 Task: For heading Arial black with underline.  font size for heading18,  'Change the font style of data to'Calibri.  and font size to 9,  Change the alignment of both headline & data to Align center.  In the sheet  Drive Sales log 
Action: Mouse moved to (123, 119)
Screenshot: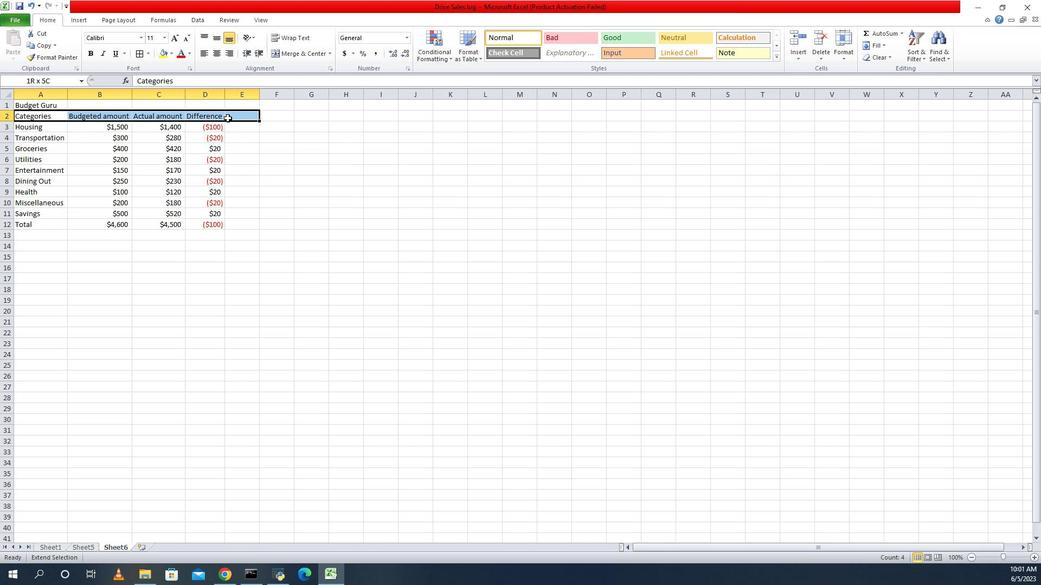
Action: Mouse pressed left at (123, 119)
Screenshot: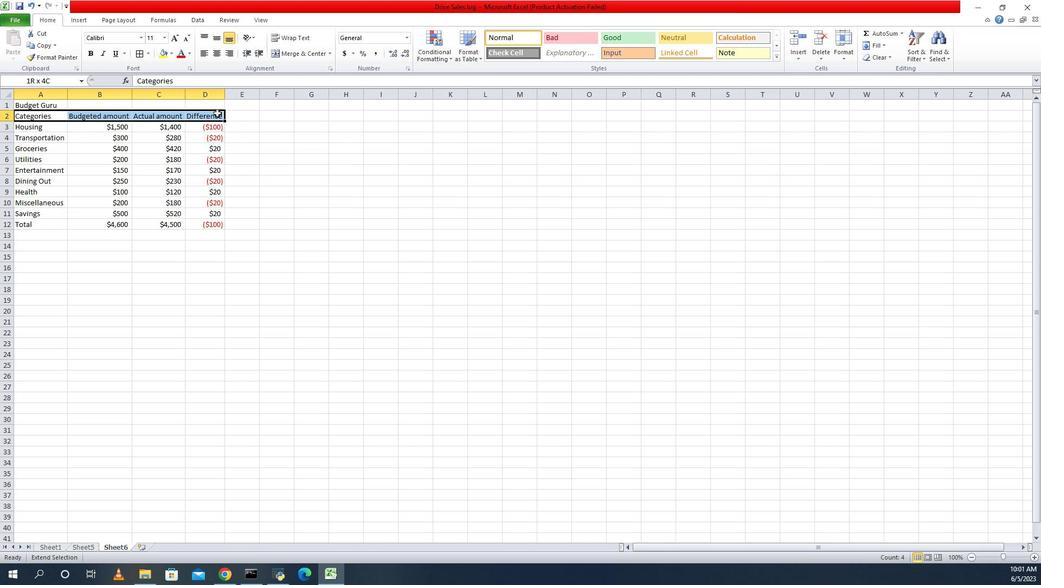 
Action: Mouse pressed left at (123, 119)
Screenshot: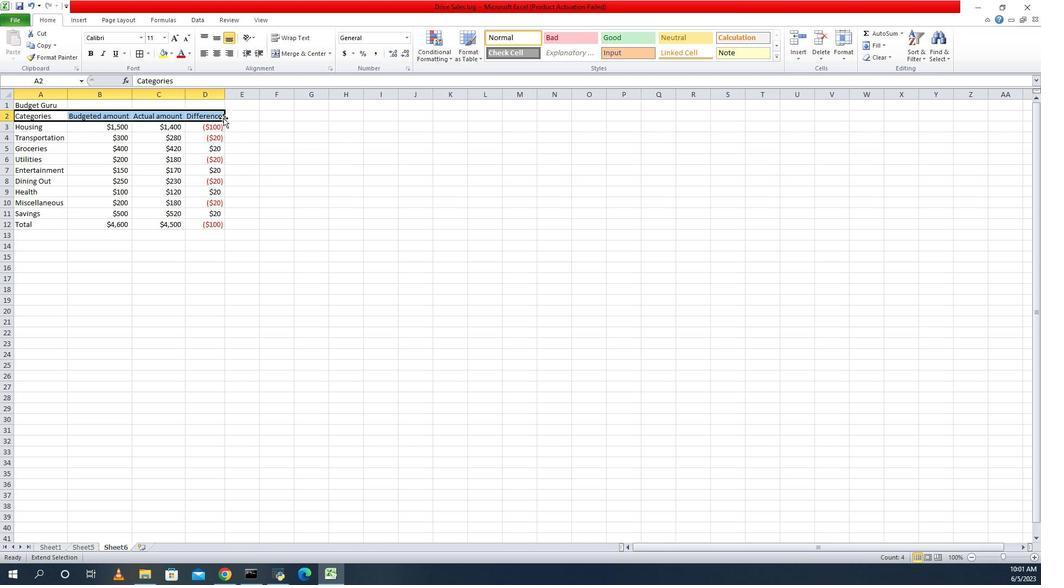 
Action: Mouse pressed left at (123, 119)
Screenshot: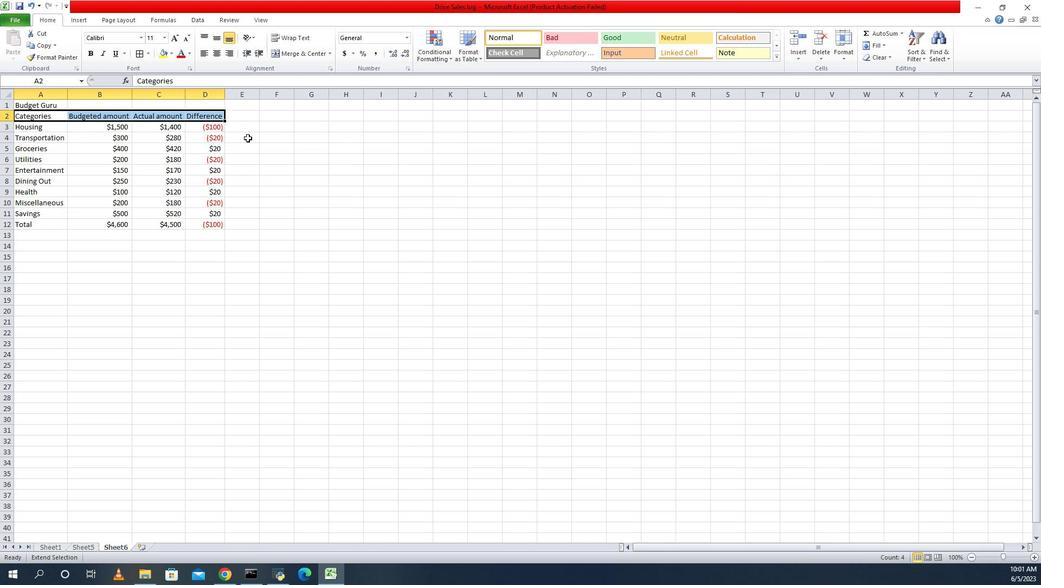 
Action: Mouse moved to (128, 120)
Screenshot: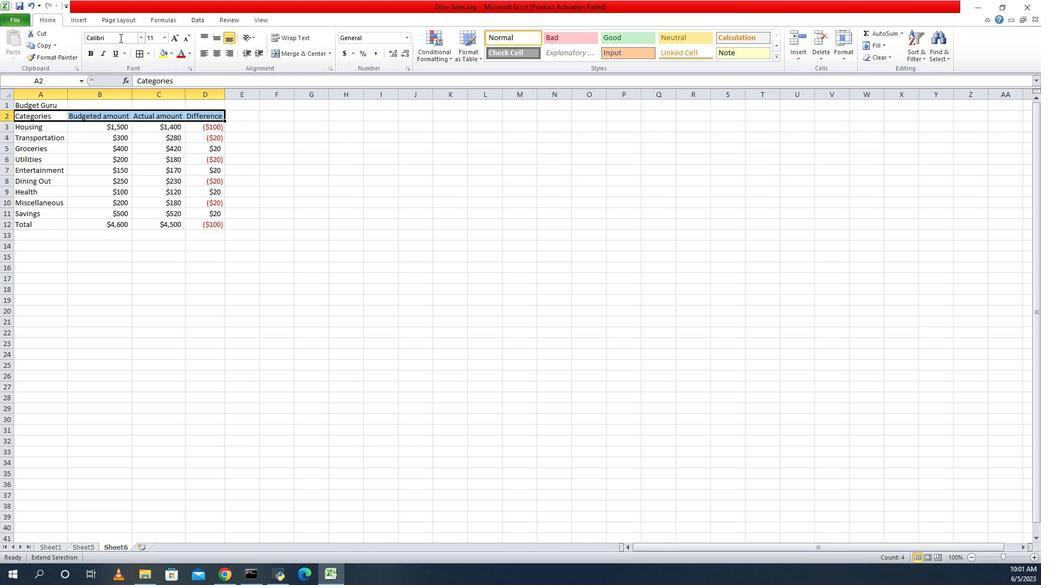 
Action: Mouse pressed left at (128, 120)
Screenshot: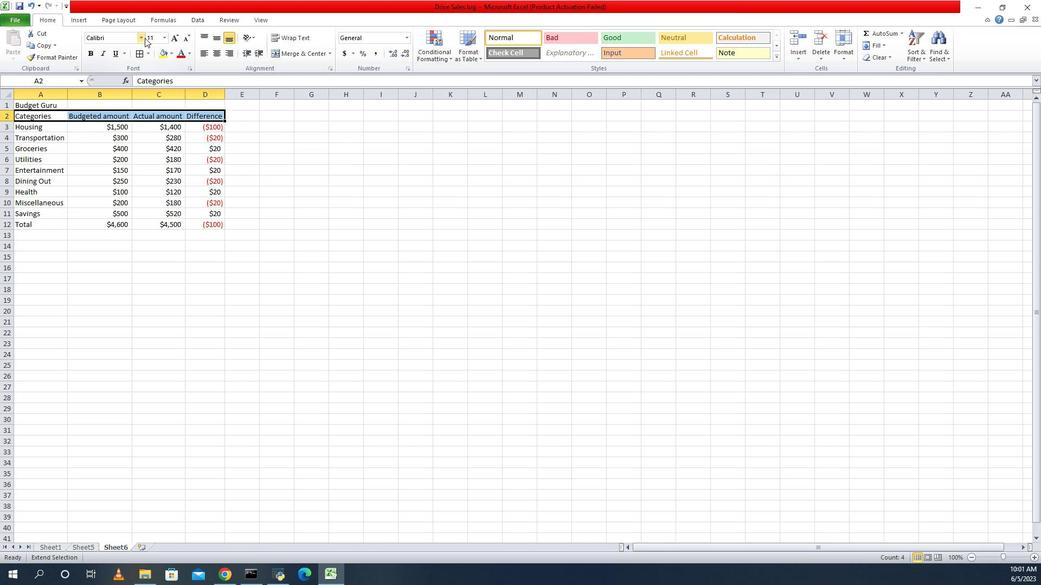 
Action: Mouse moved to (128, 119)
Screenshot: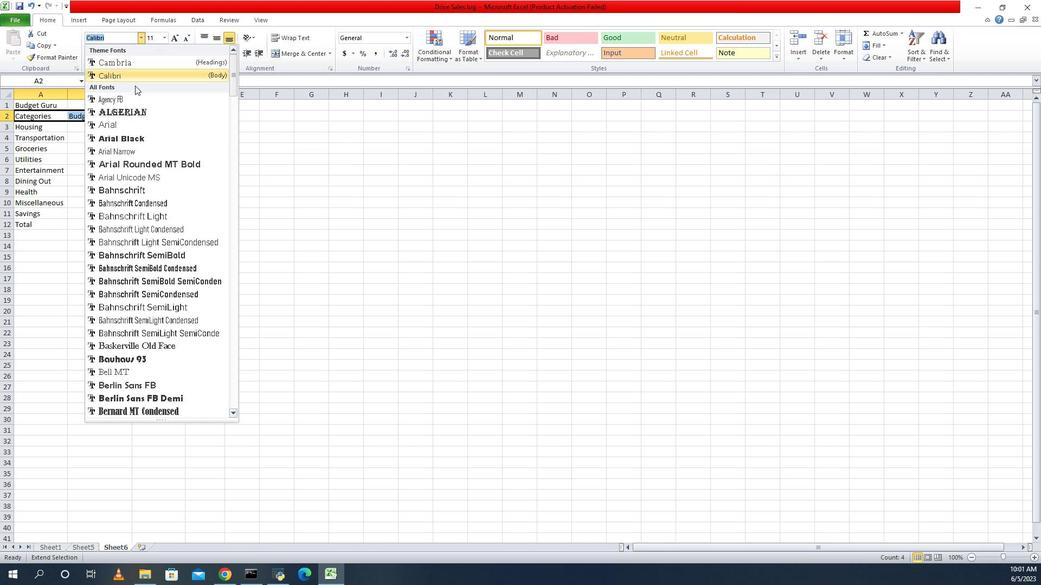 
Action: Mouse pressed left at (128, 119)
Screenshot: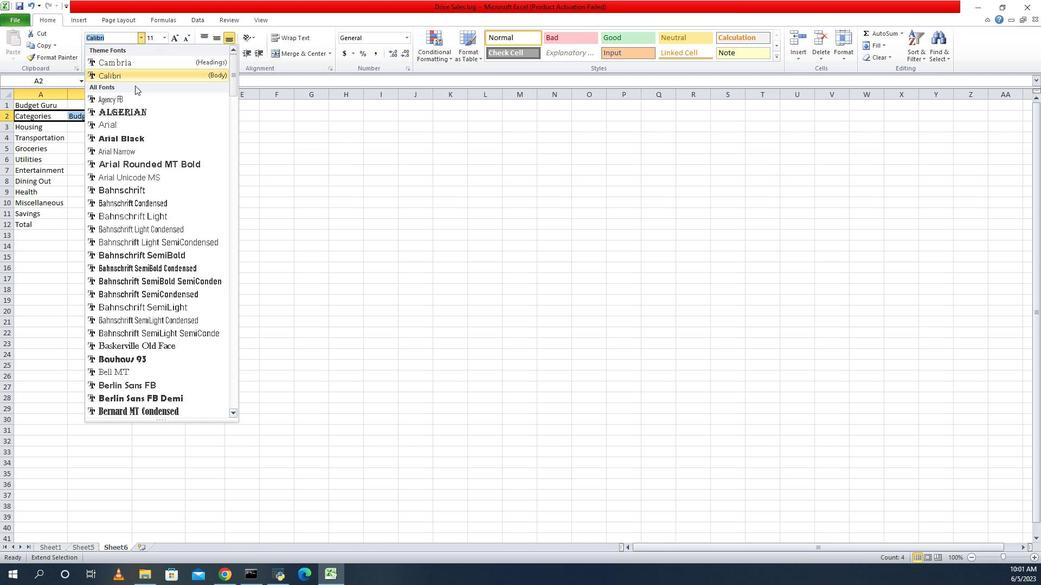 
Action: Mouse moved to (130, 144)
Screenshot: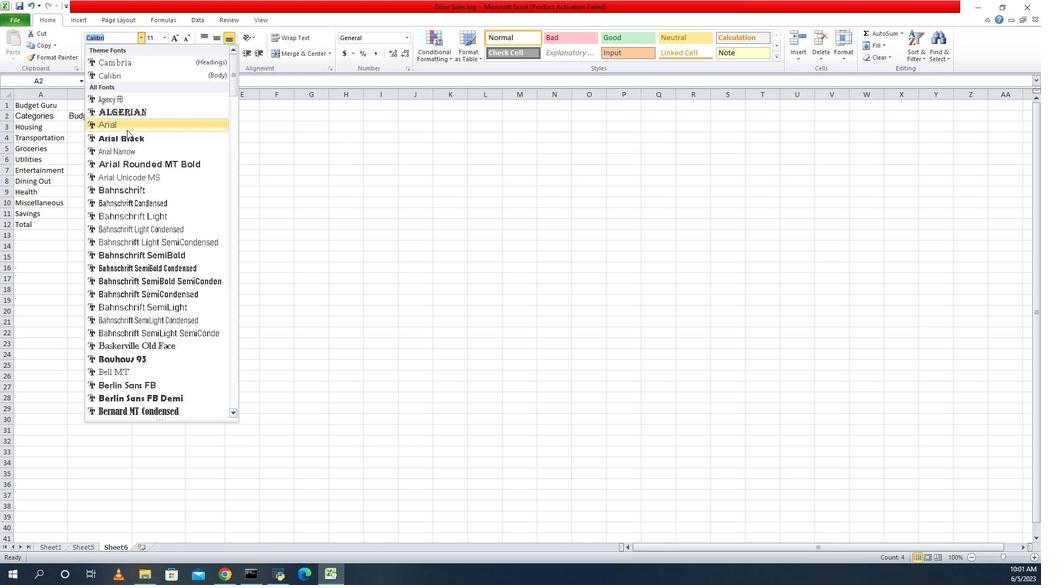 
Action: Mouse pressed left at (130, 144)
Screenshot: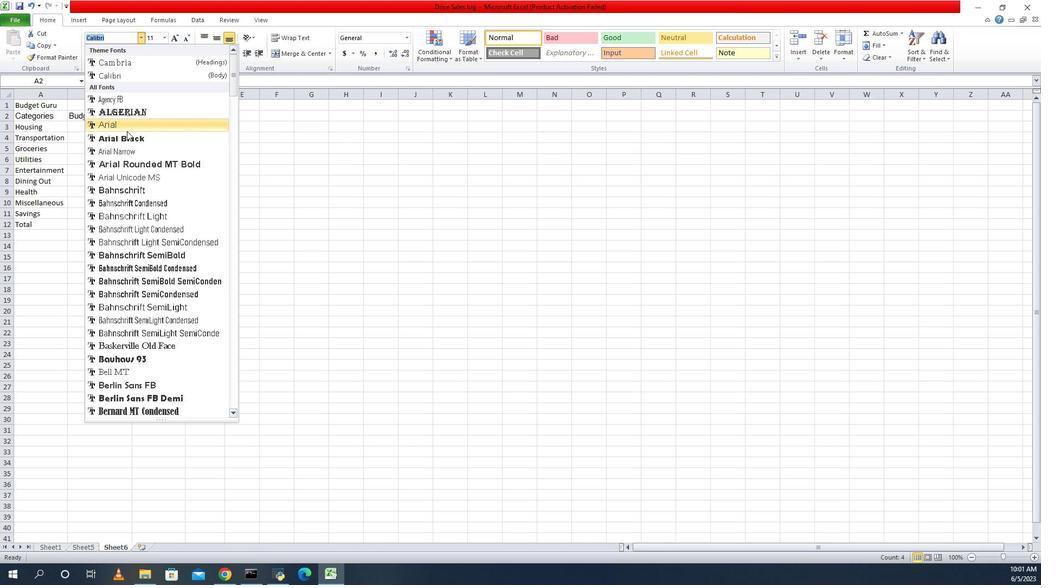 
Action: Mouse moved to (127, 120)
Screenshot: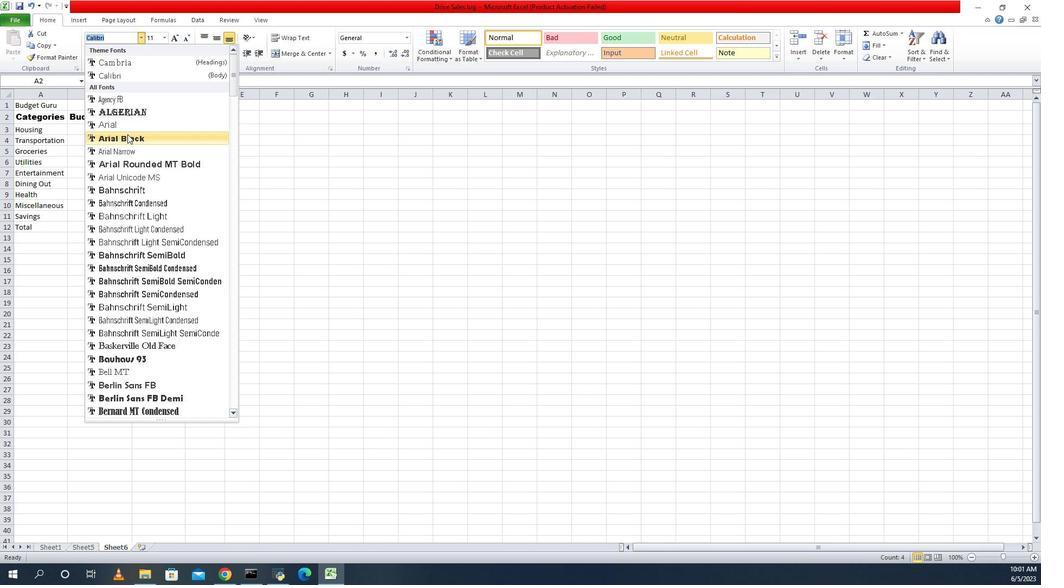 
Action: Mouse pressed left at (127, 120)
Screenshot: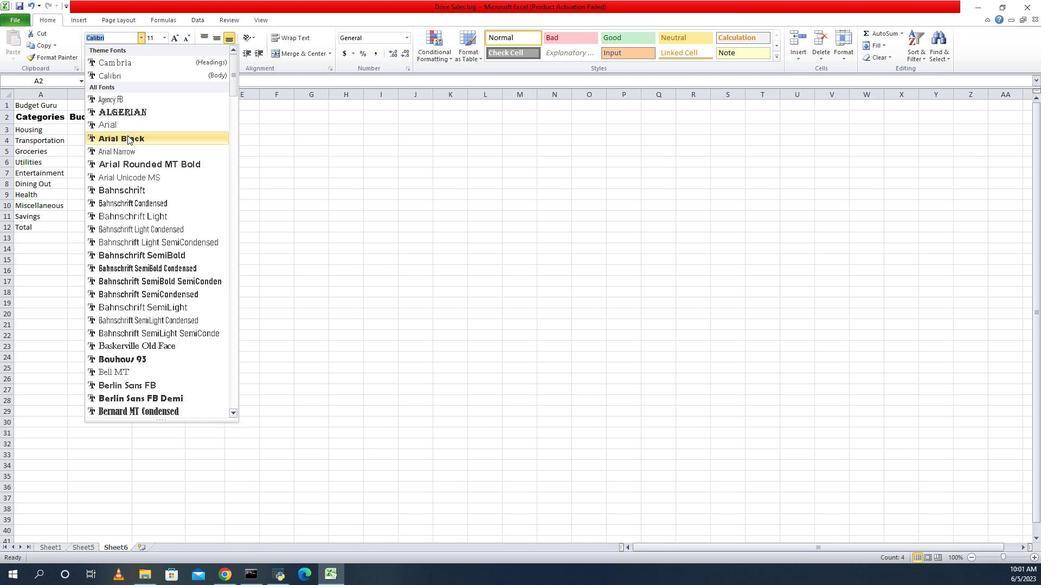 
Action: Mouse pressed left at (127, 120)
Screenshot: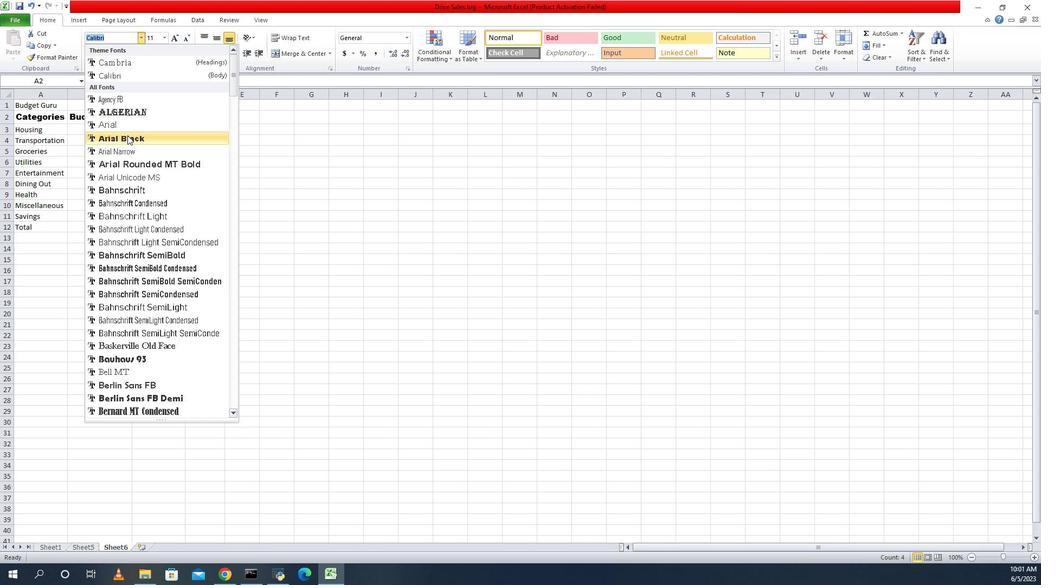 
Action: Mouse moved to (141, 128)
Screenshot: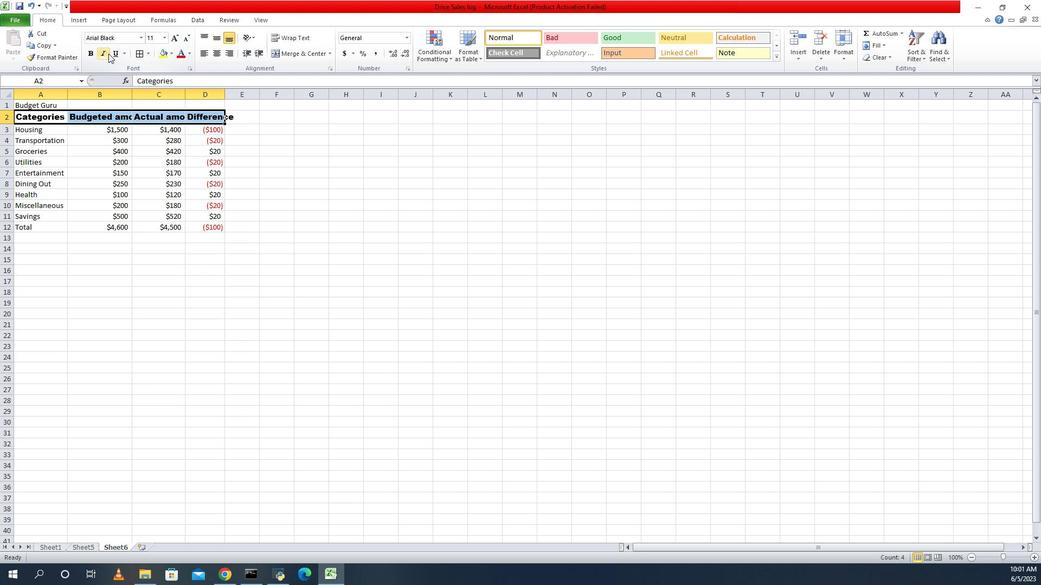 
Action: Mouse pressed left at (128, 120)
Screenshot: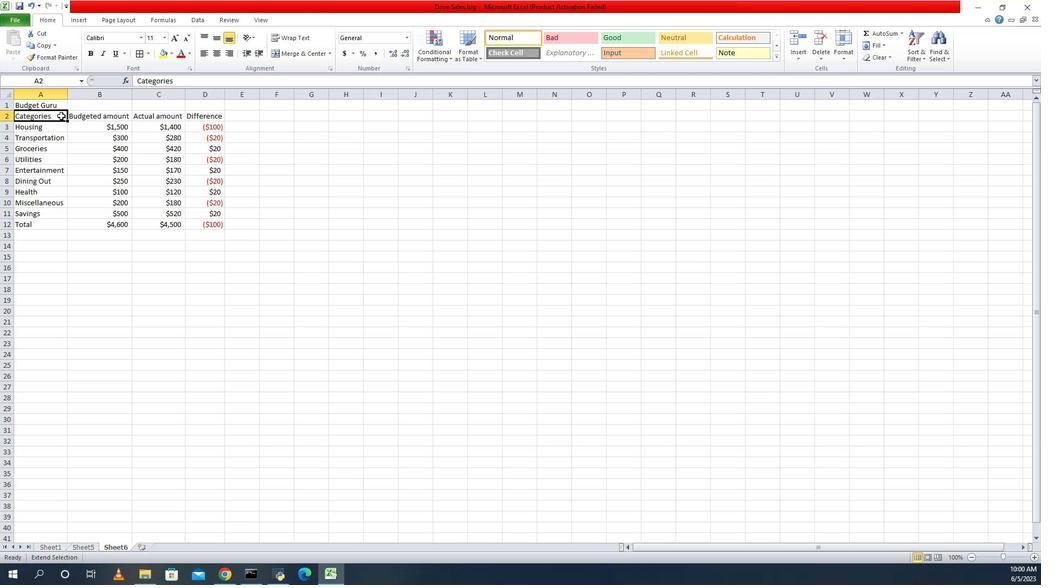 
Action: Mouse moved to (155, 39)
Screenshot: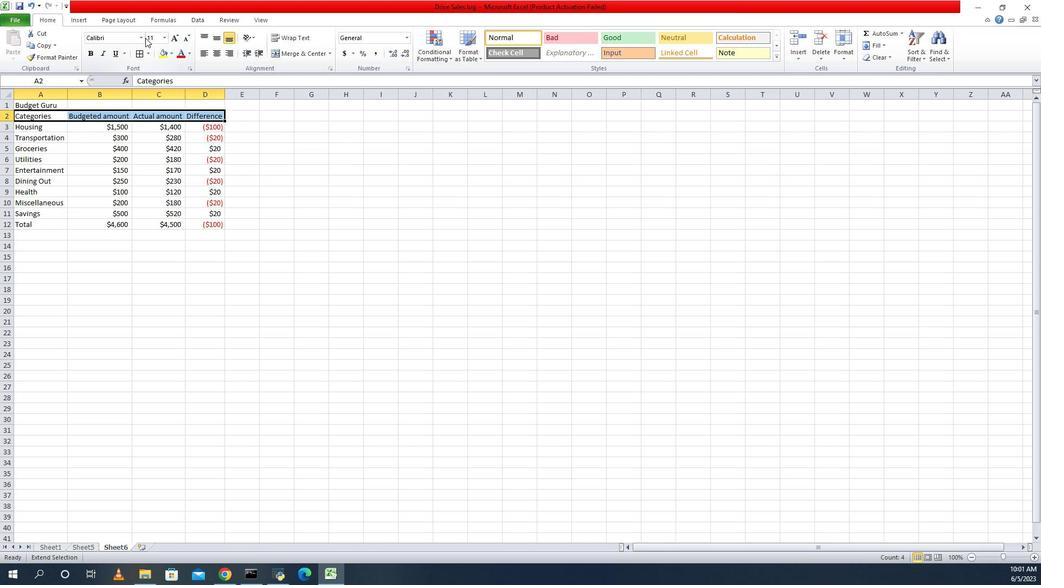 
Action: Mouse pressed left at (155, 39)
Screenshot: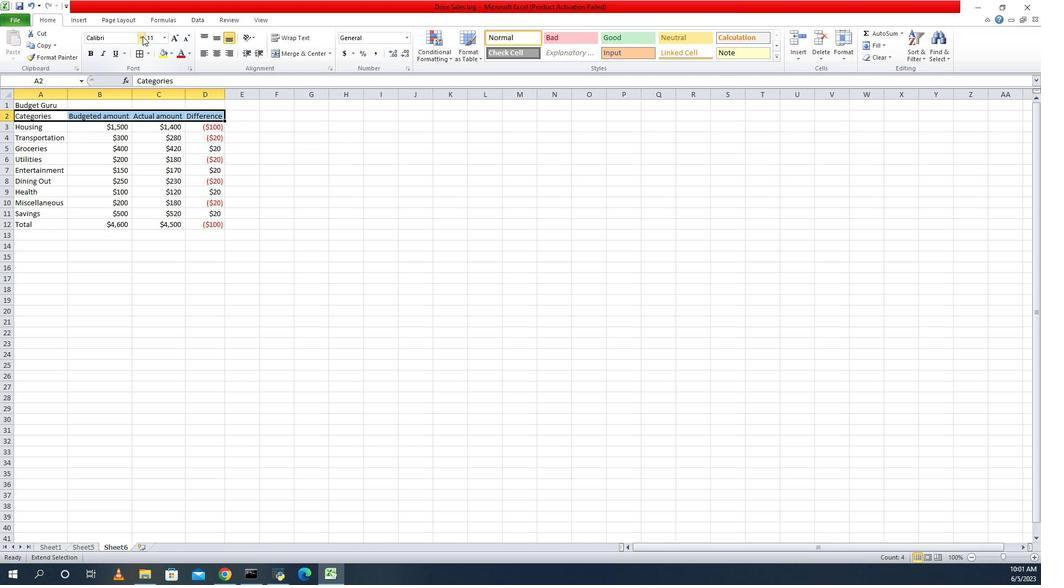 
Action: Mouse moved to (150, 140)
Screenshot: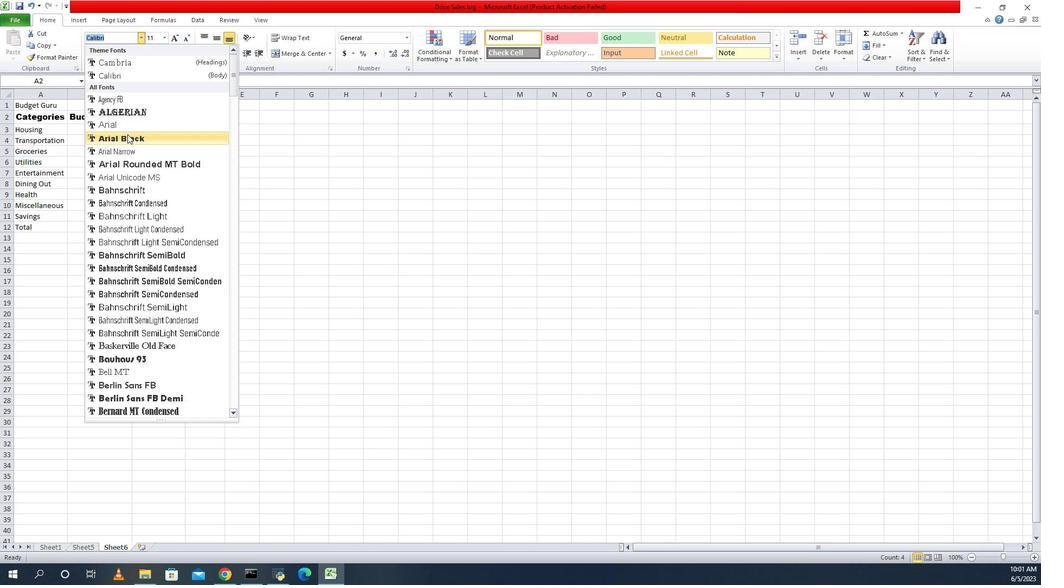 
Action: Mouse pressed left at (150, 140)
Screenshot: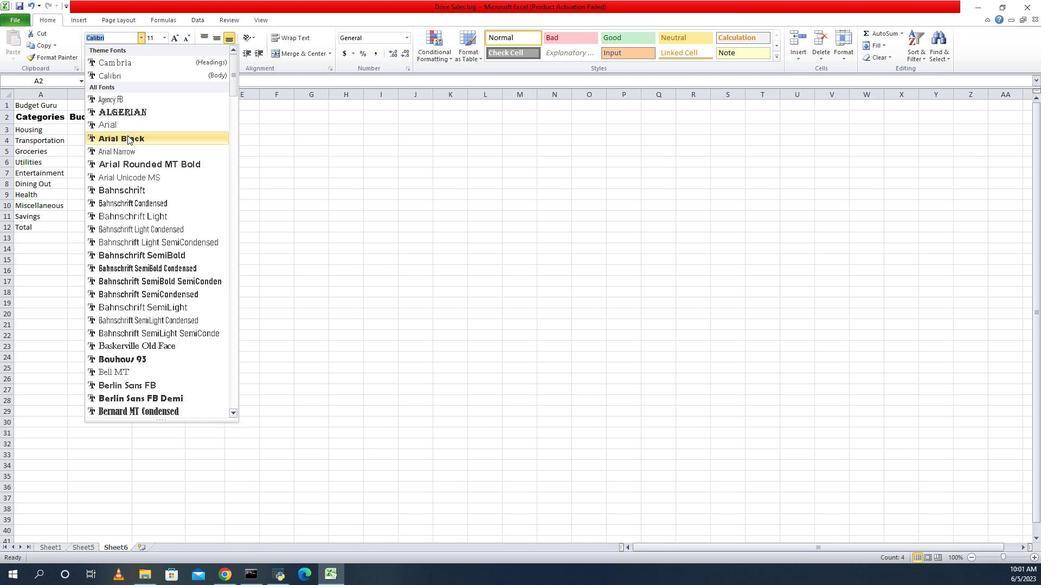 
Action: Mouse moved to (145, 59)
Screenshot: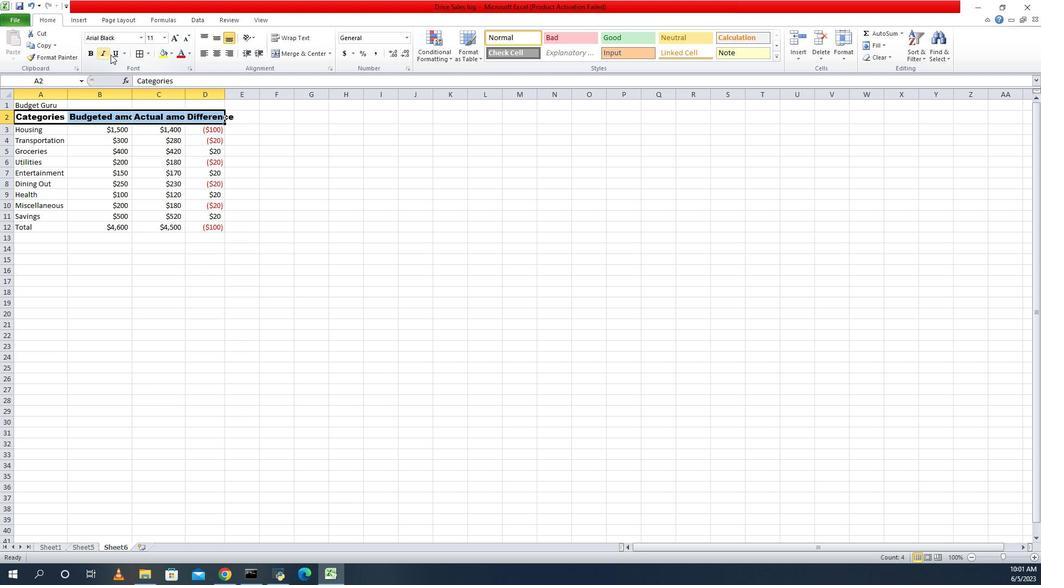 
Action: Mouse pressed left at (145, 59)
Screenshot: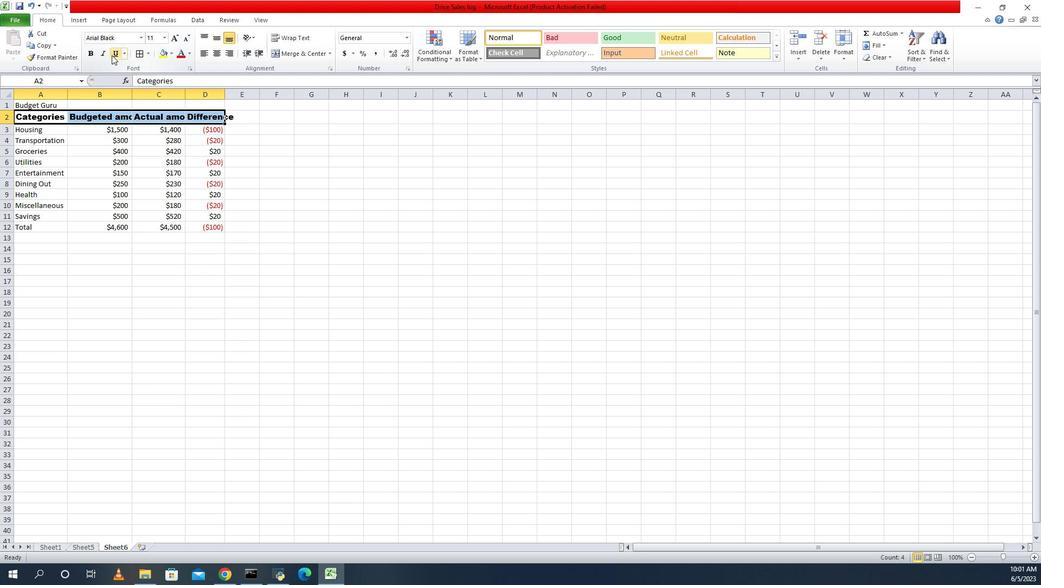 
Action: Mouse moved to (162, 42)
Screenshot: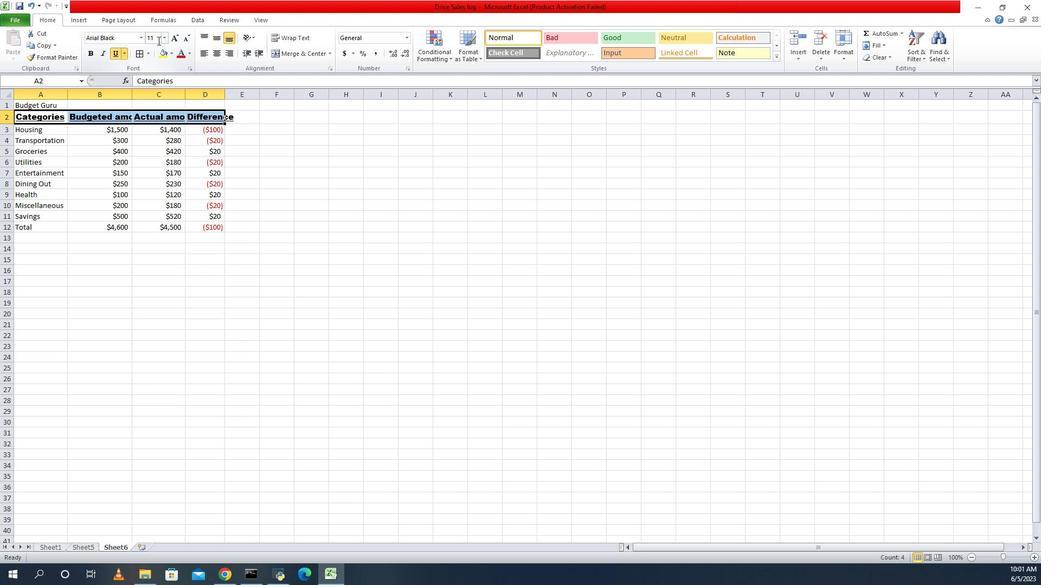 
Action: Mouse pressed left at (162, 42)
Screenshot: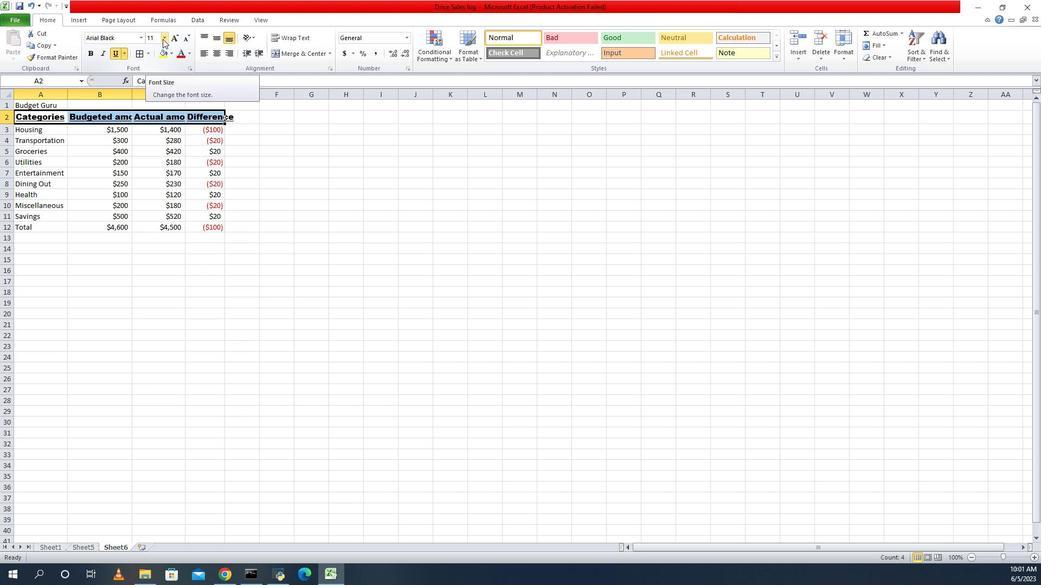 
Action: Mouse moved to (158, 88)
Screenshot: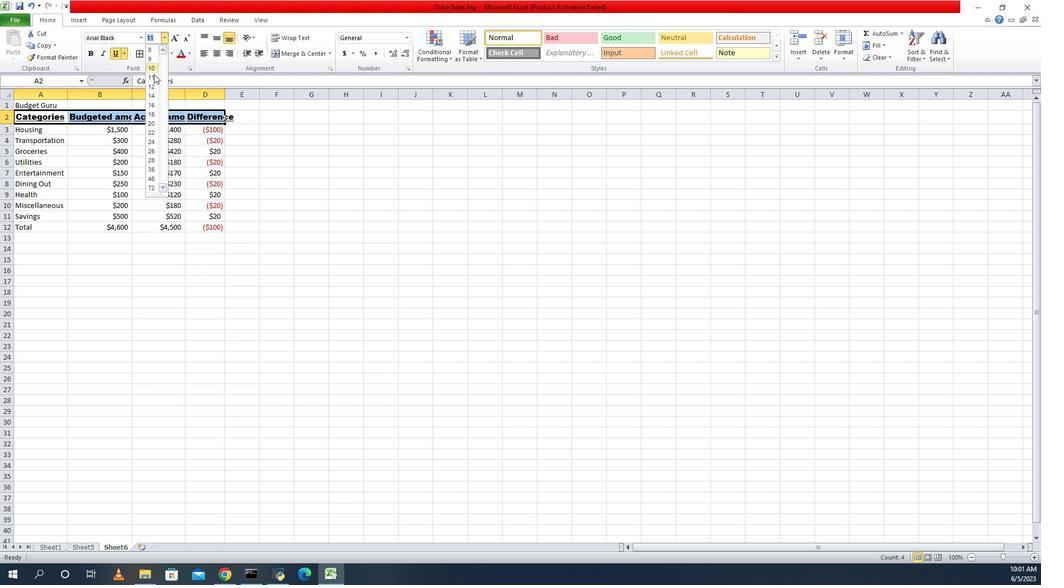 
Action: Mouse pressed left at (158, 88)
Screenshot: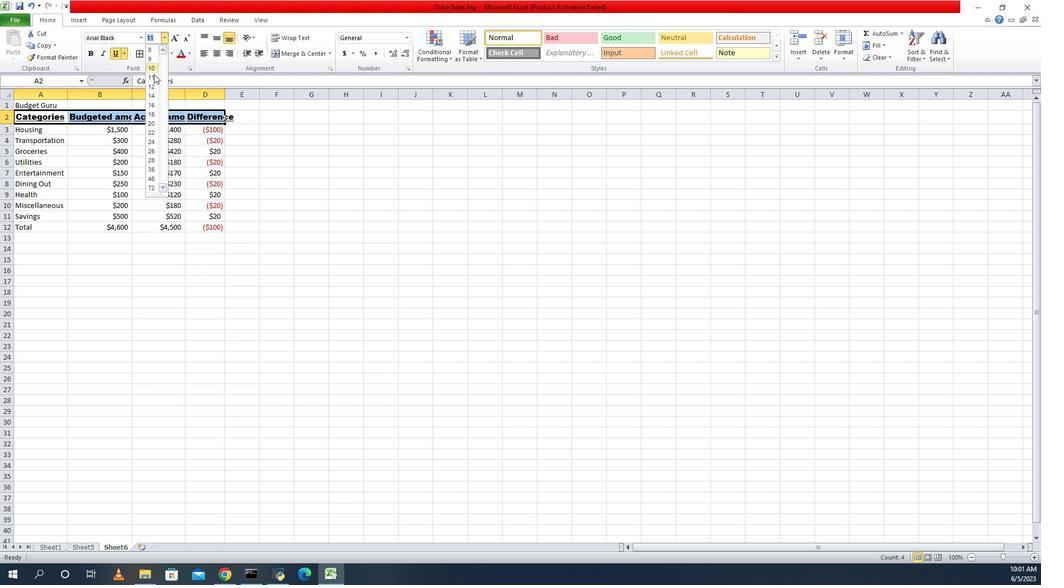 
Action: Mouse moved to (158, 119)
Screenshot: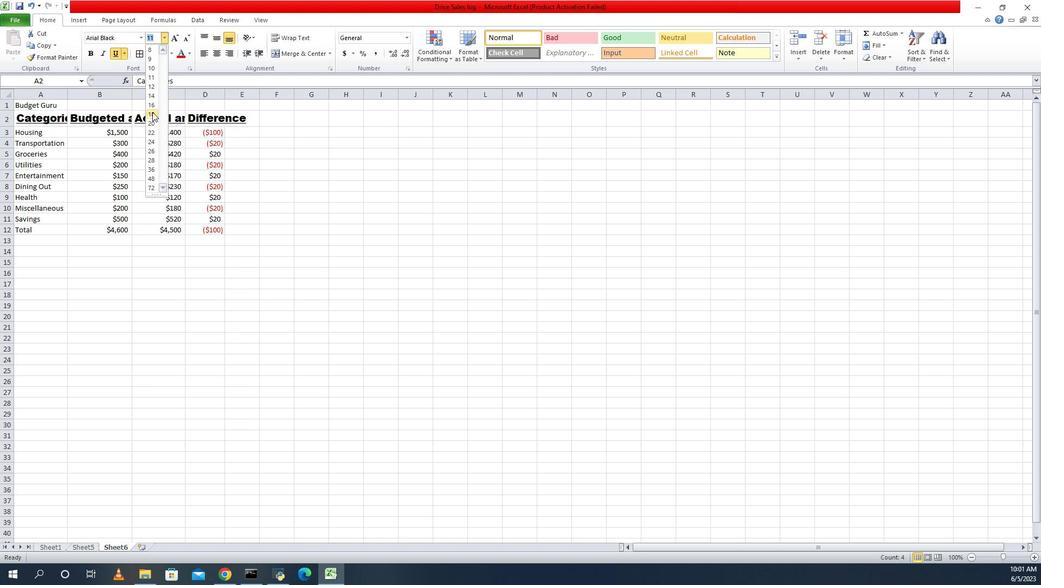 
Action: Mouse pressed left at (158, 119)
Screenshot: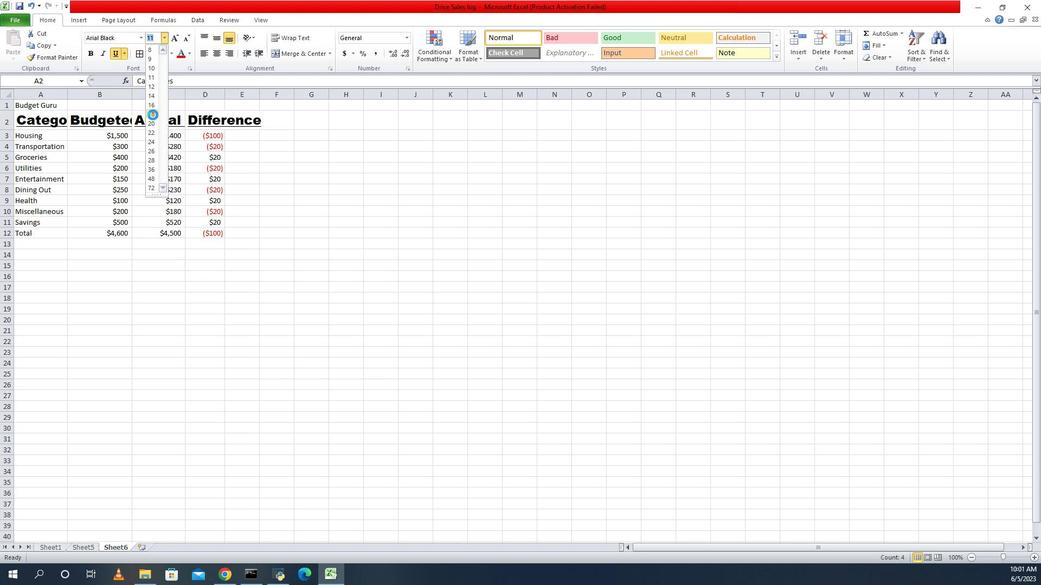 
Action: Mouse moved to (182, 97)
Screenshot: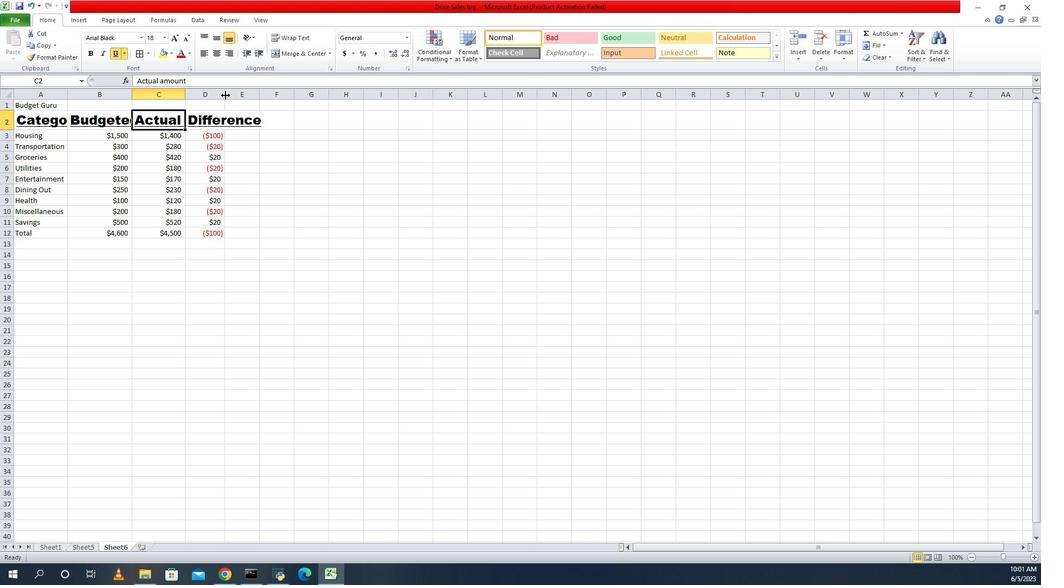 
Action: Mouse pressed left at (182, 97)
Screenshot: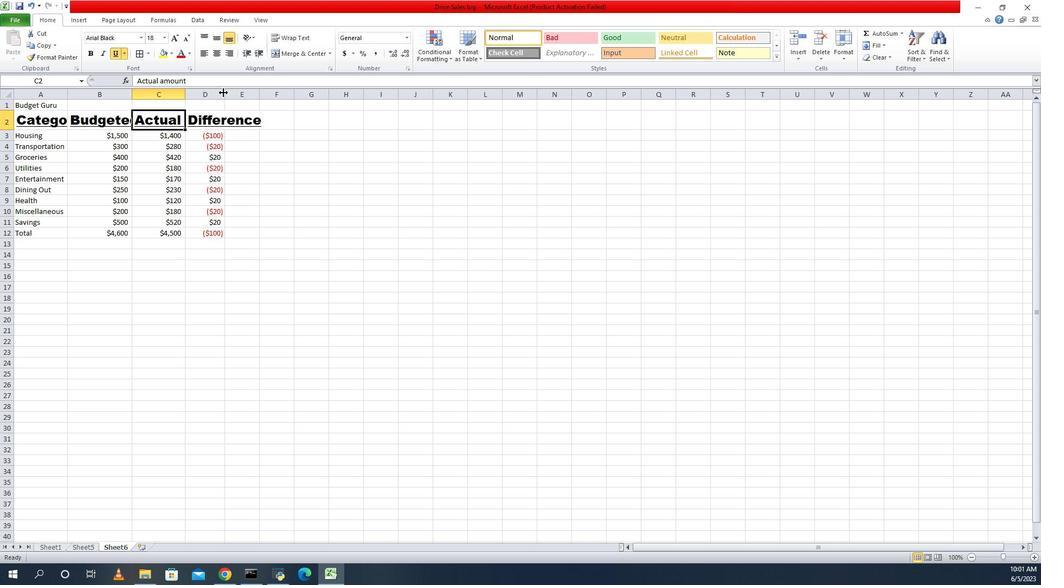 
Action: Mouse pressed left at (182, 97)
Screenshot: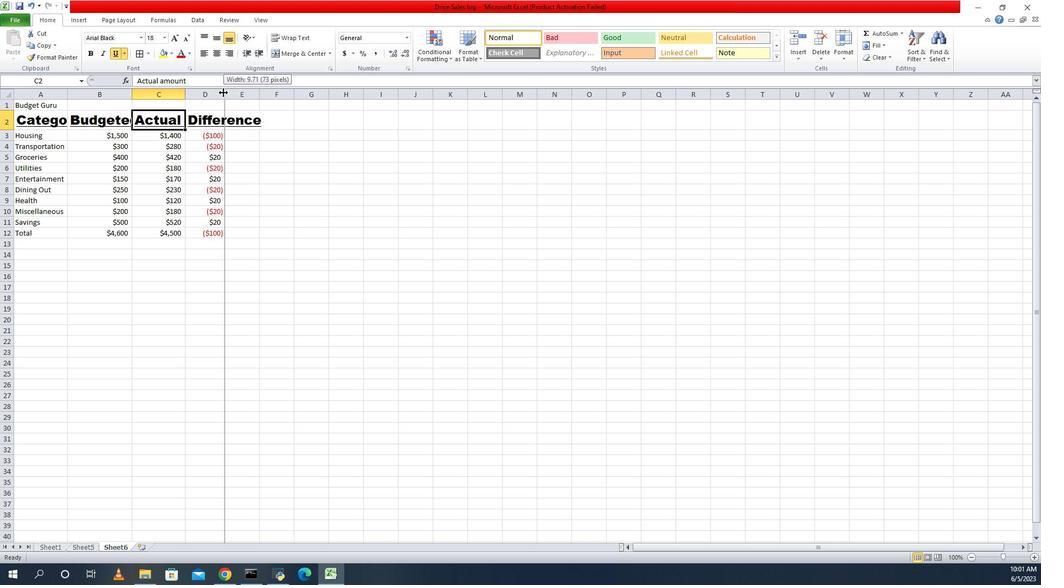 
Action: Mouse moved to (169, 99)
Screenshot: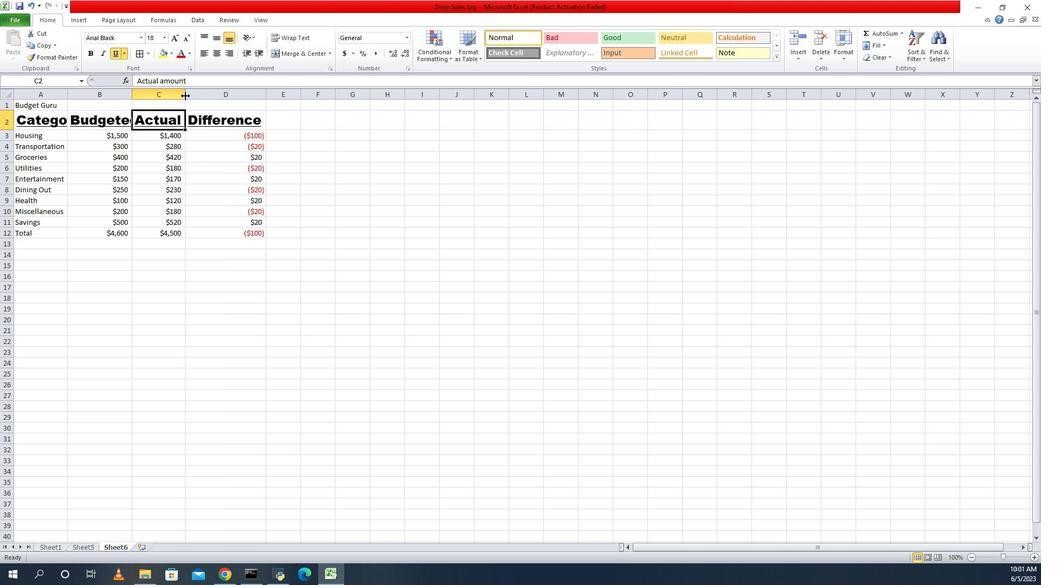 
Action: Mouse pressed left at (169, 99)
Screenshot: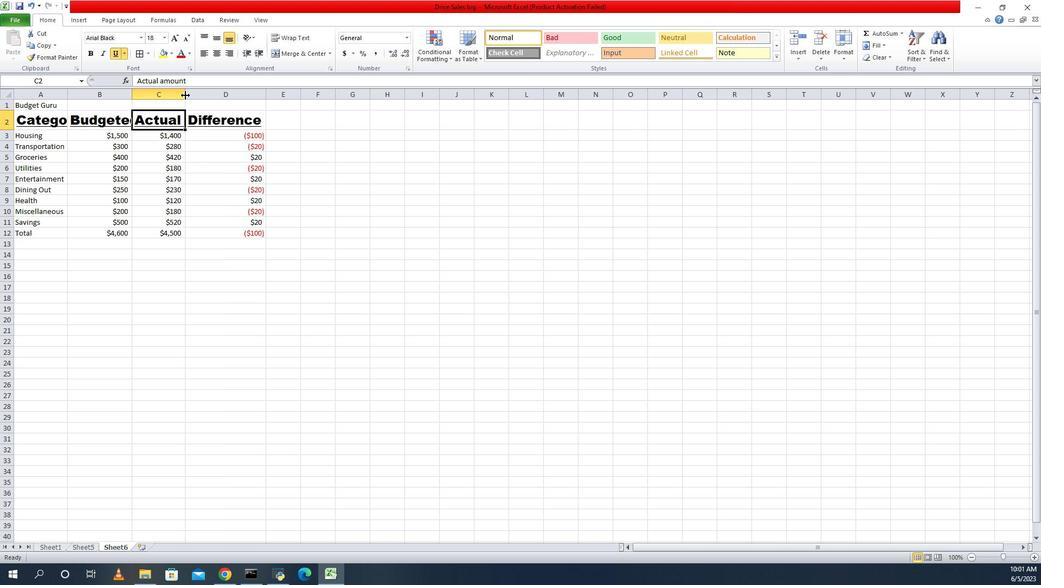 
Action: Mouse pressed left at (169, 99)
Screenshot: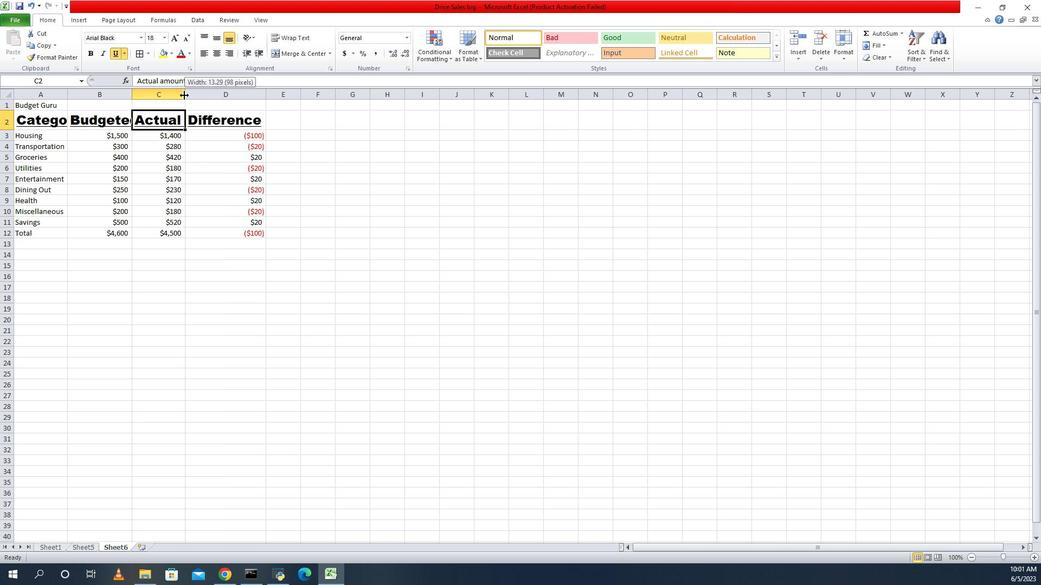 
Action: Mouse moved to (151, 96)
Screenshot: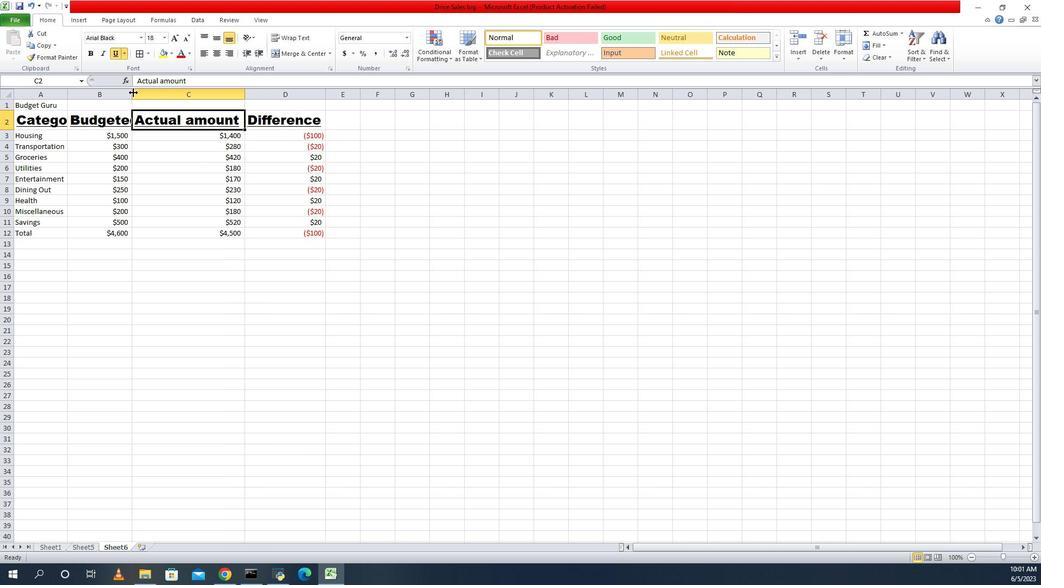 
Action: Mouse pressed left at (151, 96)
Screenshot: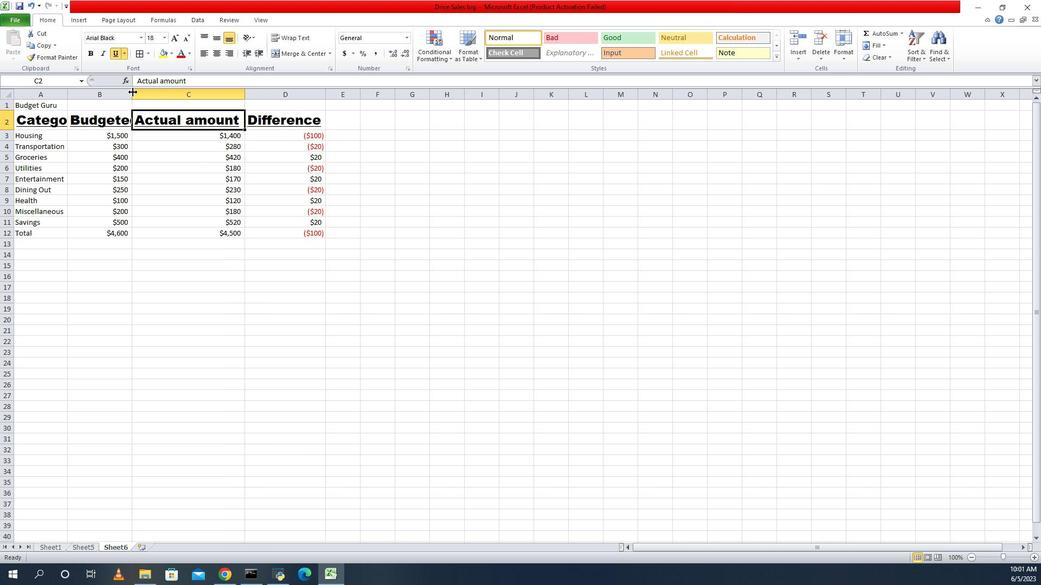 
Action: Mouse pressed left at (151, 96)
Screenshot: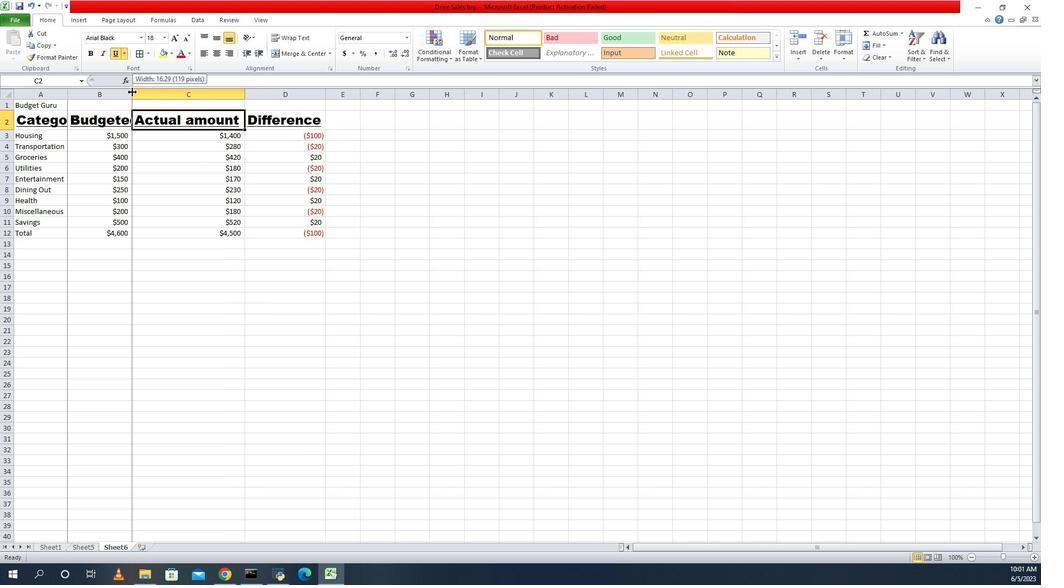 
Action: Mouse moved to (130, 94)
Screenshot: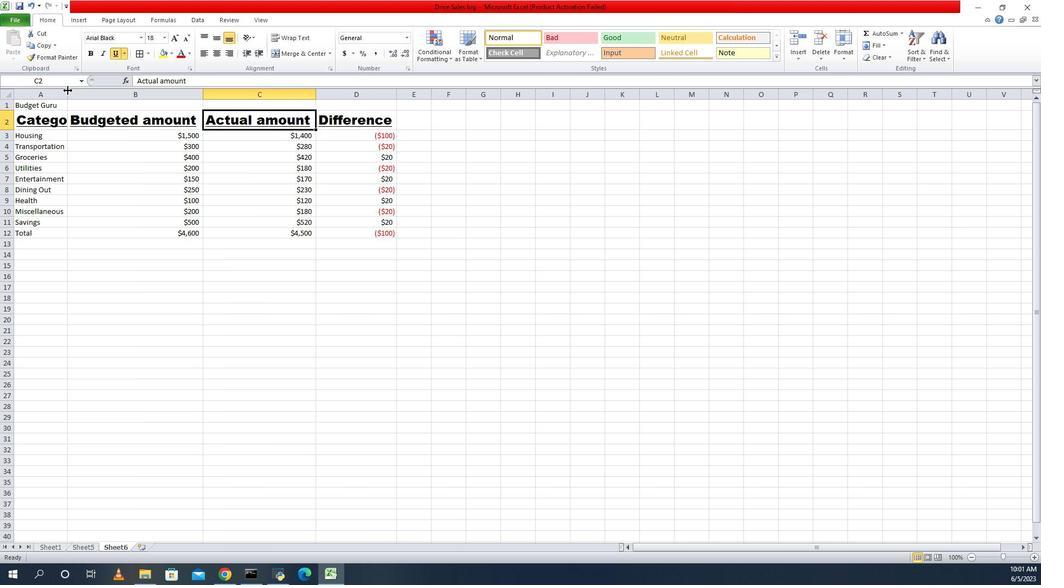 
Action: Mouse pressed left at (130, 94)
Screenshot: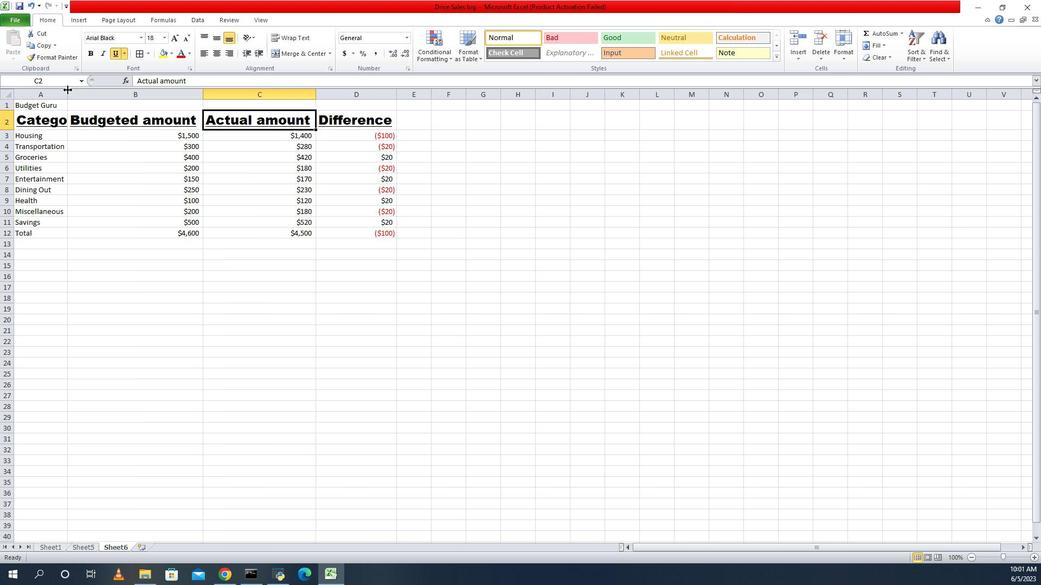 
Action: Mouse pressed left at (130, 94)
Screenshot: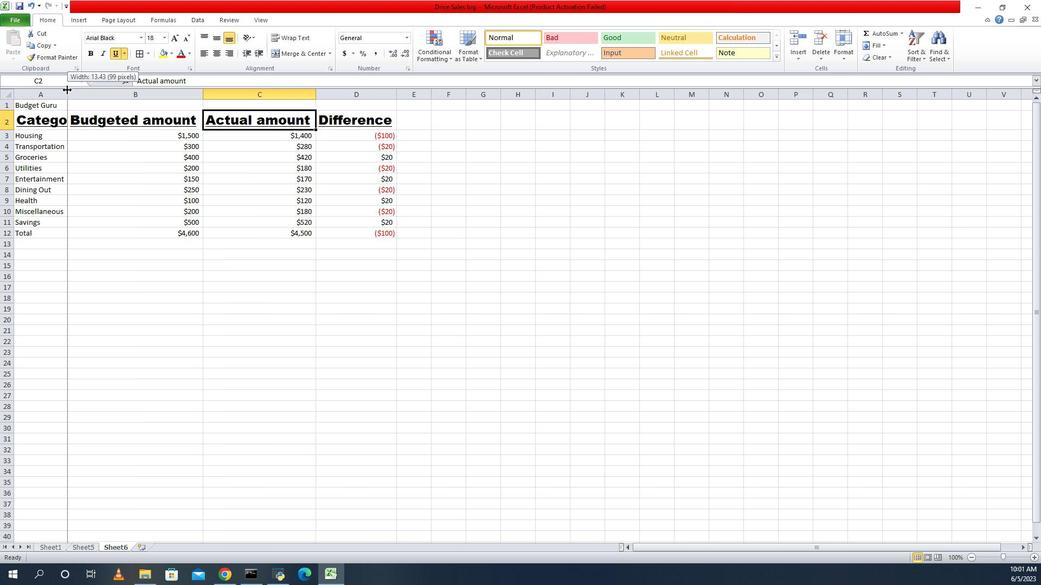 
Action: Mouse moved to (120, 141)
Screenshot: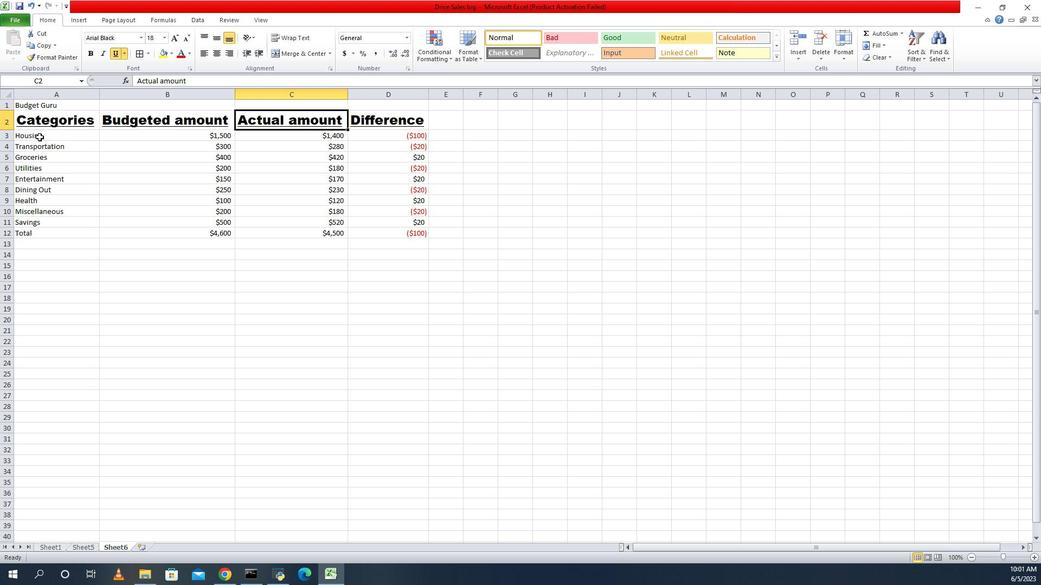 
Action: Mouse pressed left at (120, 141)
Screenshot: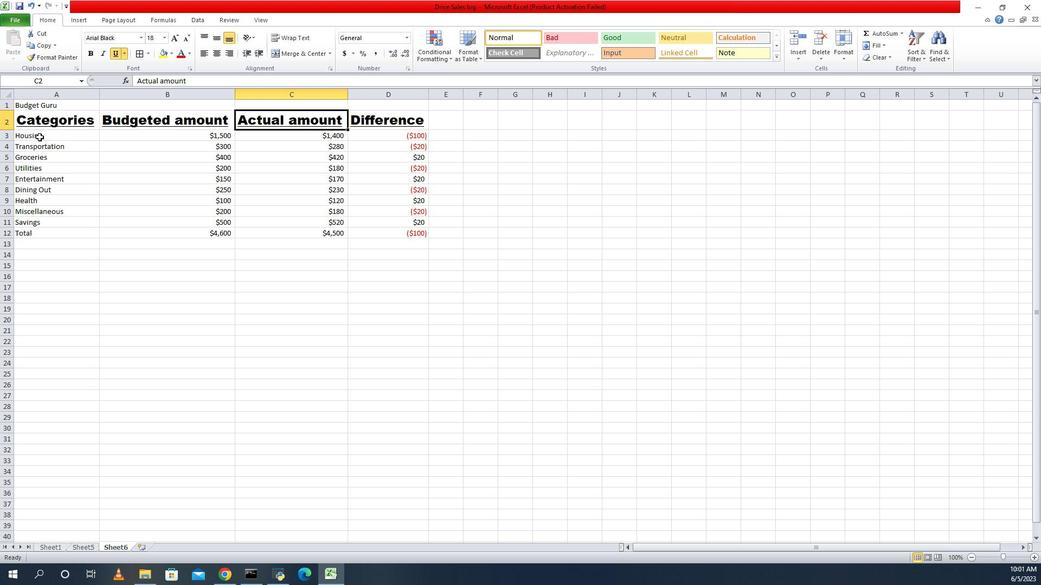 
Action: Mouse moved to (155, 42)
Screenshot: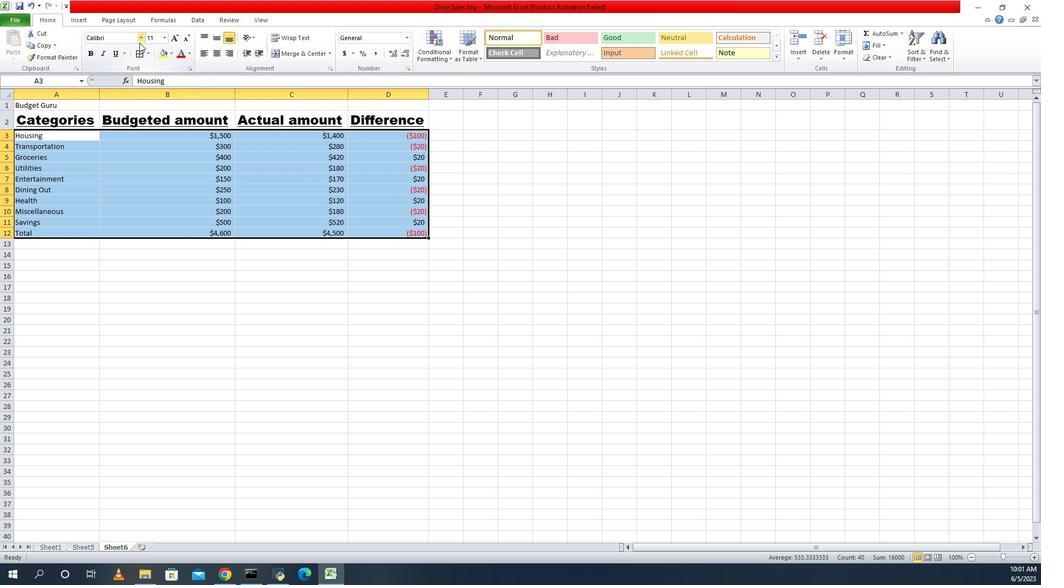 
Action: Mouse pressed left at (155, 42)
Screenshot: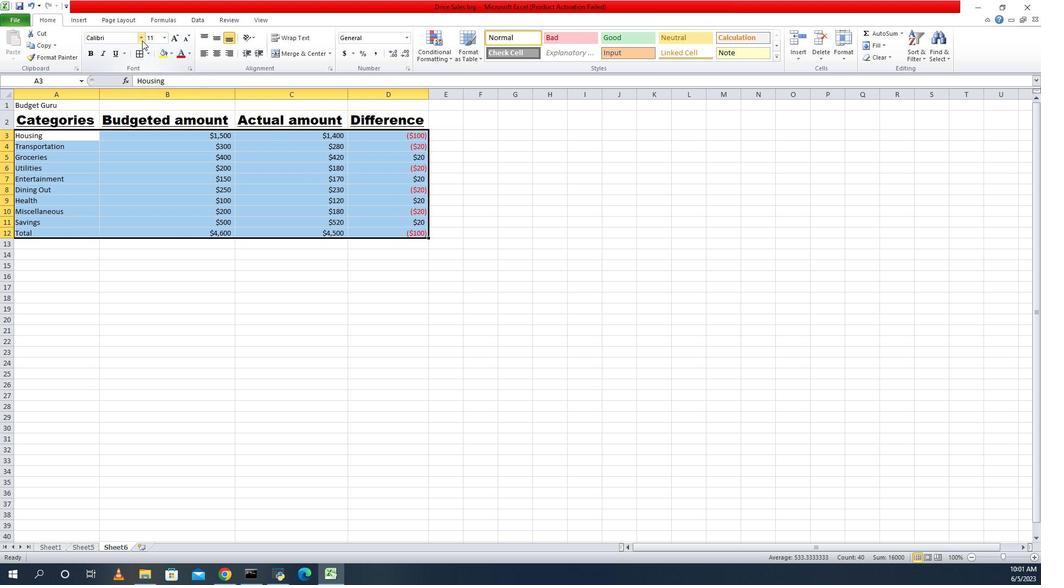 
Action: Mouse moved to (154, 77)
Screenshot: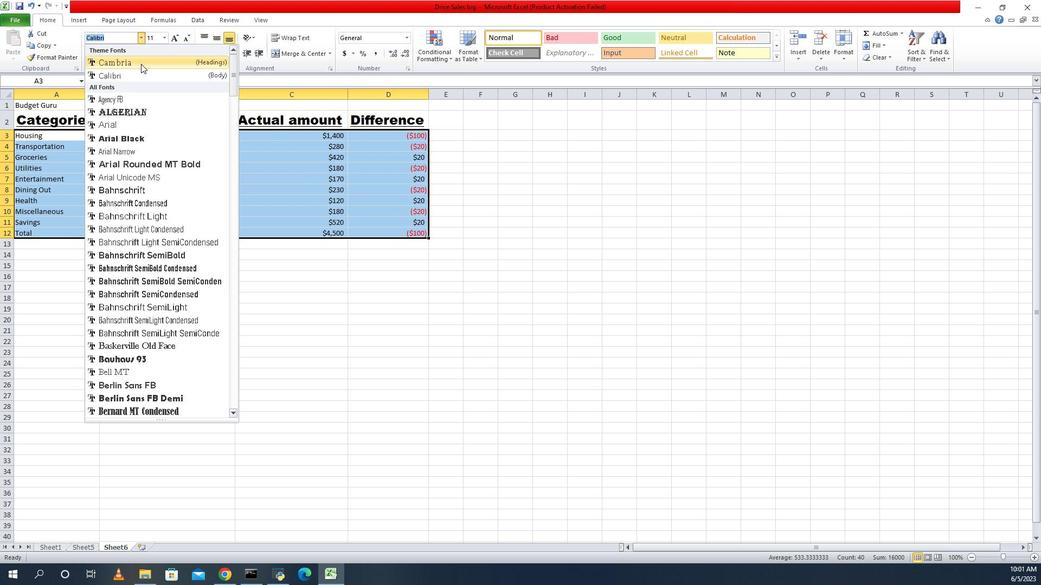 
Action: Mouse pressed left at (154, 77)
Screenshot: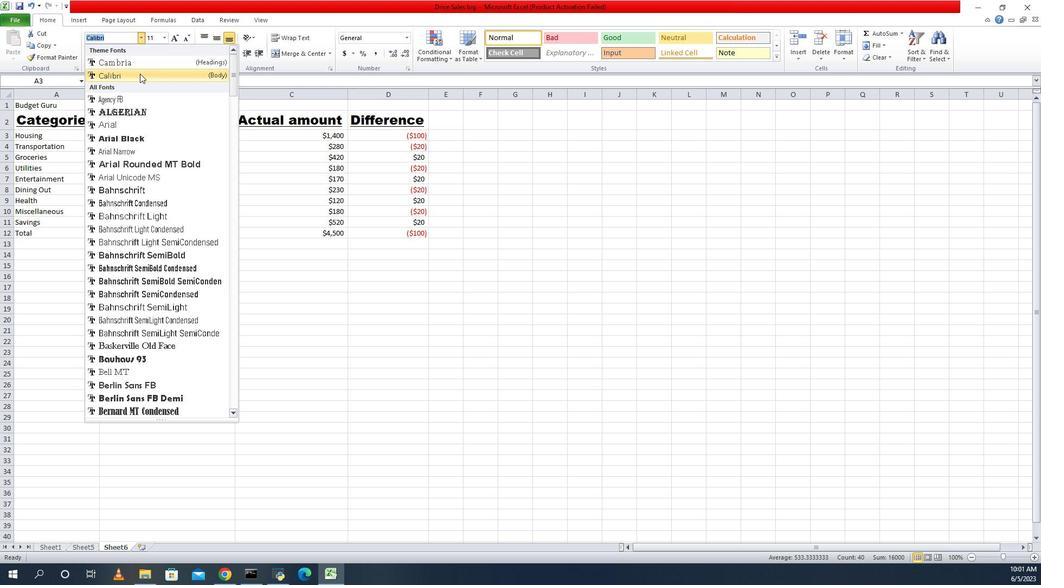 
Action: Mouse moved to (163, 42)
Screenshot: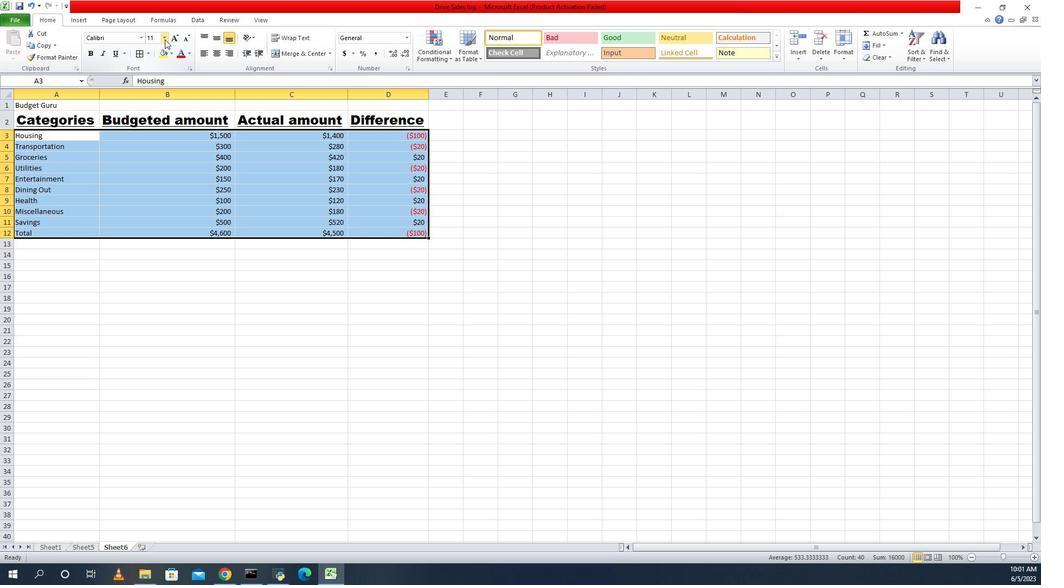 
Action: Mouse pressed left at (163, 42)
Screenshot: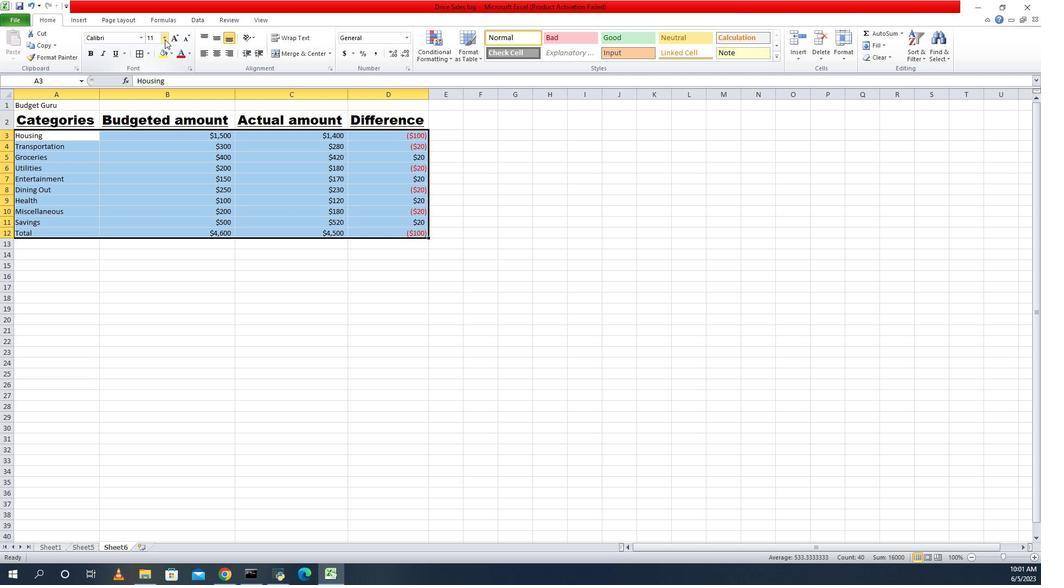 
Action: Mouse moved to (157, 59)
Screenshot: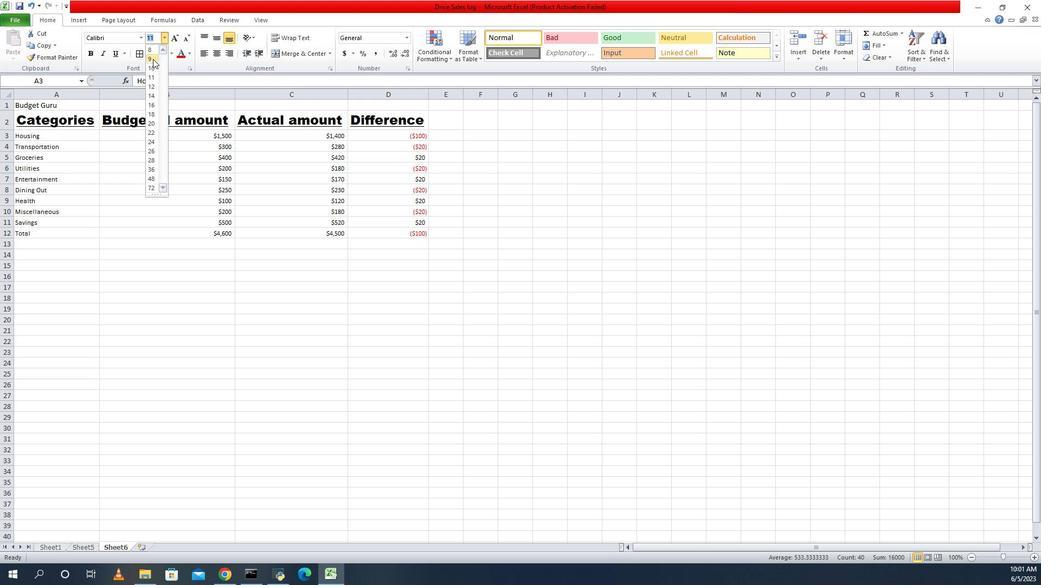 
Action: Mouse pressed left at (157, 59)
Screenshot: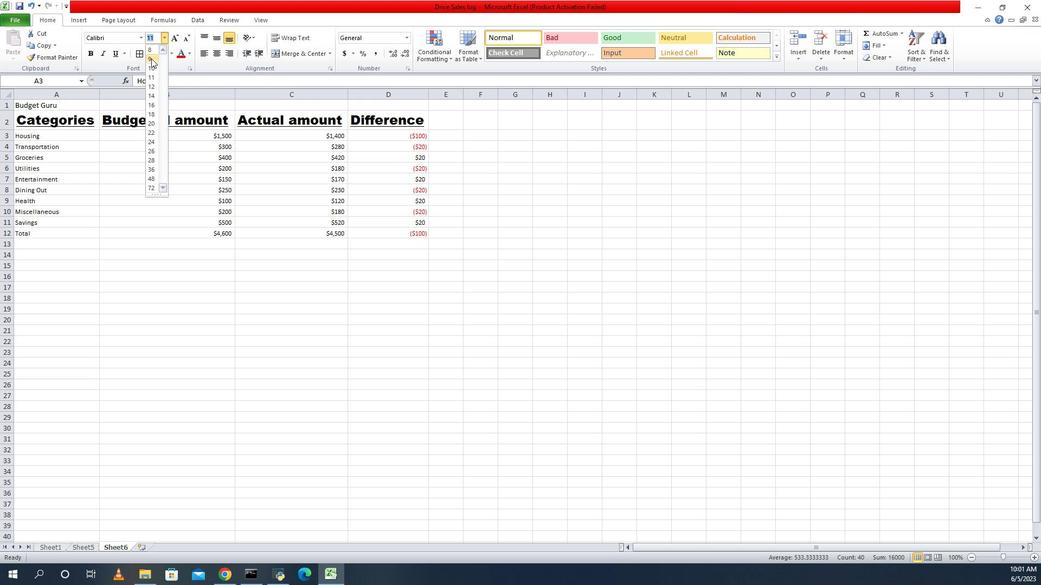 
Action: Mouse moved to (128, 117)
Screenshot: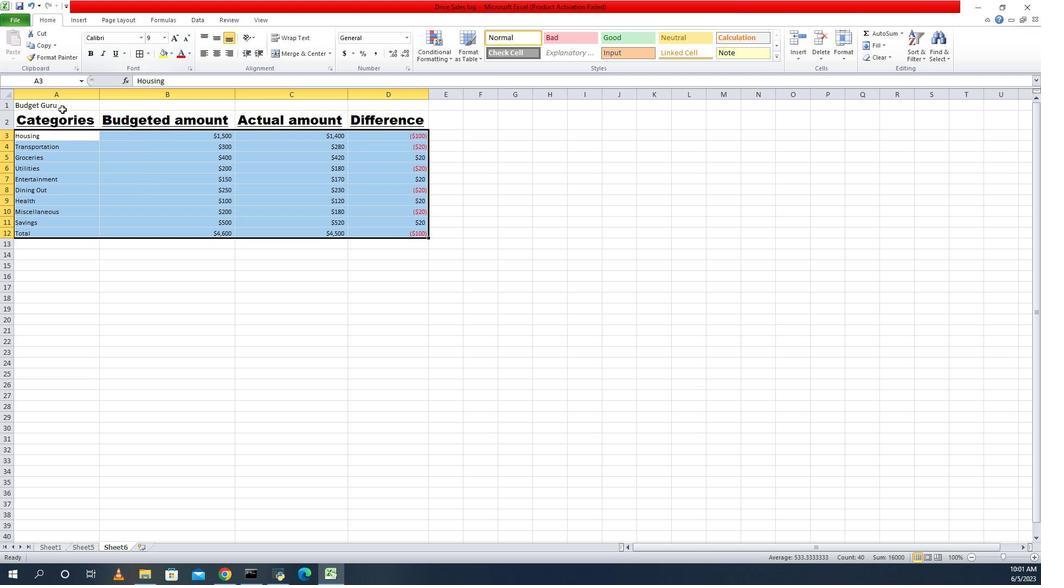 
Action: Mouse pressed left at (128, 117)
Screenshot: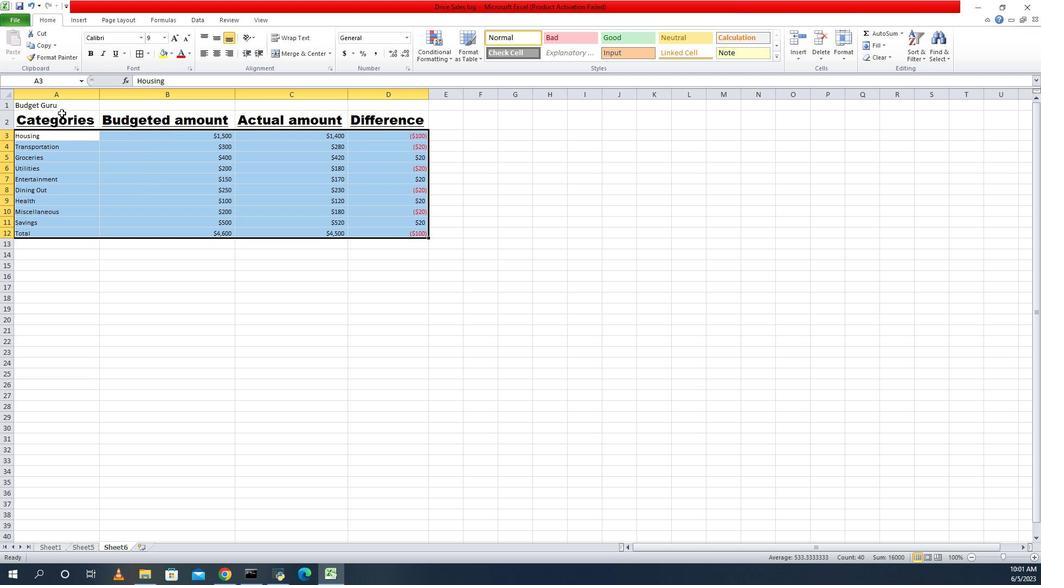 
Action: Mouse moved to (181, 58)
Screenshot: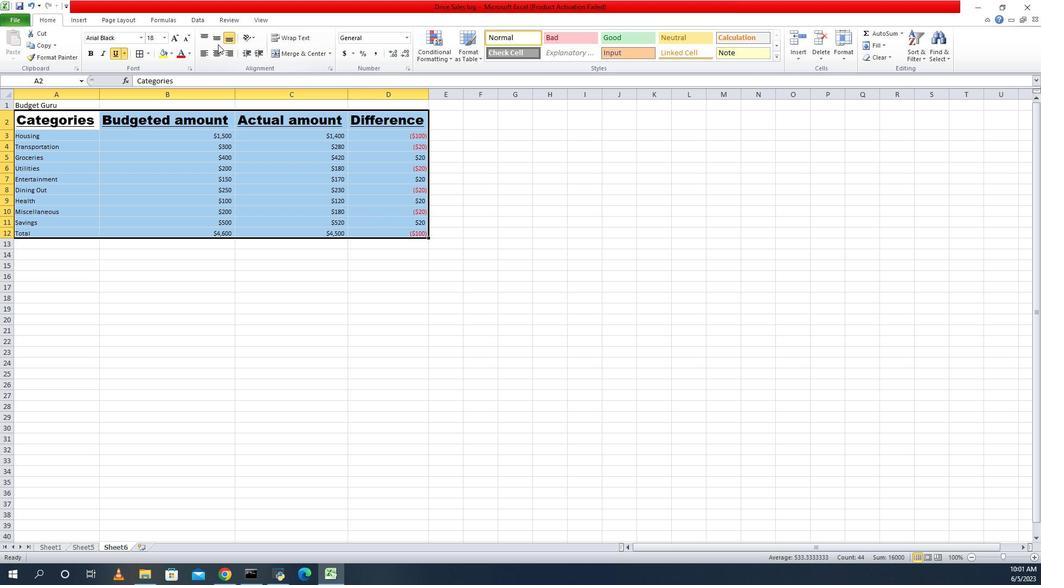 
Action: Mouse pressed left at (181, 58)
Screenshot: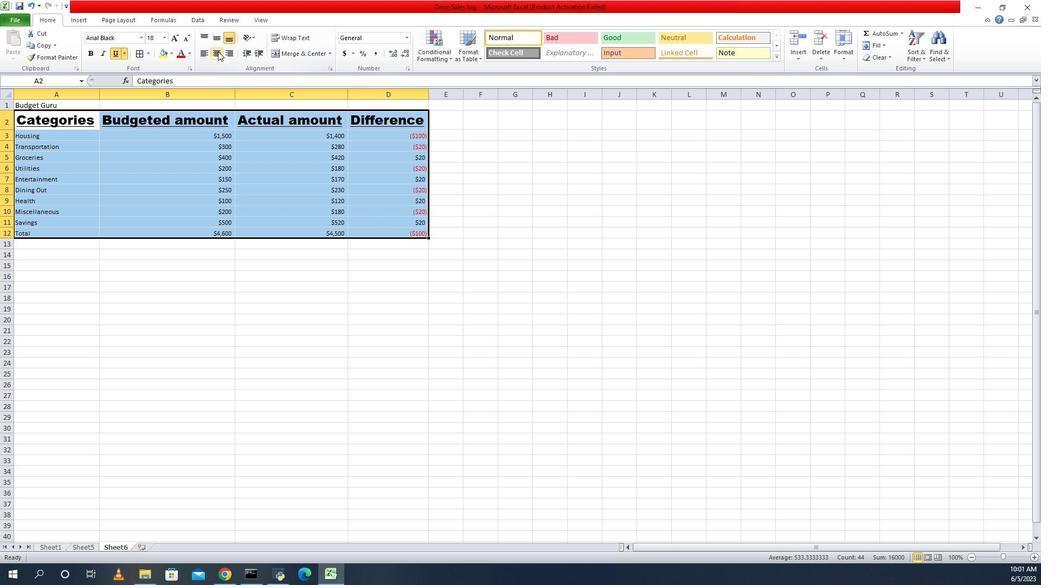 
Action: Mouse moved to (173, 271)
Screenshot: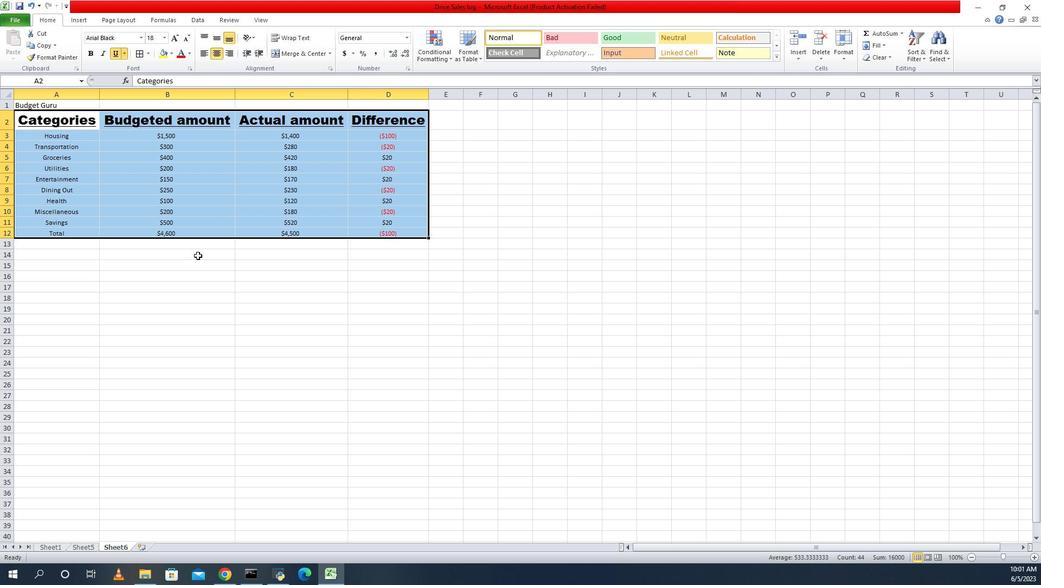 
Action: Mouse pressed left at (173, 271)
Screenshot: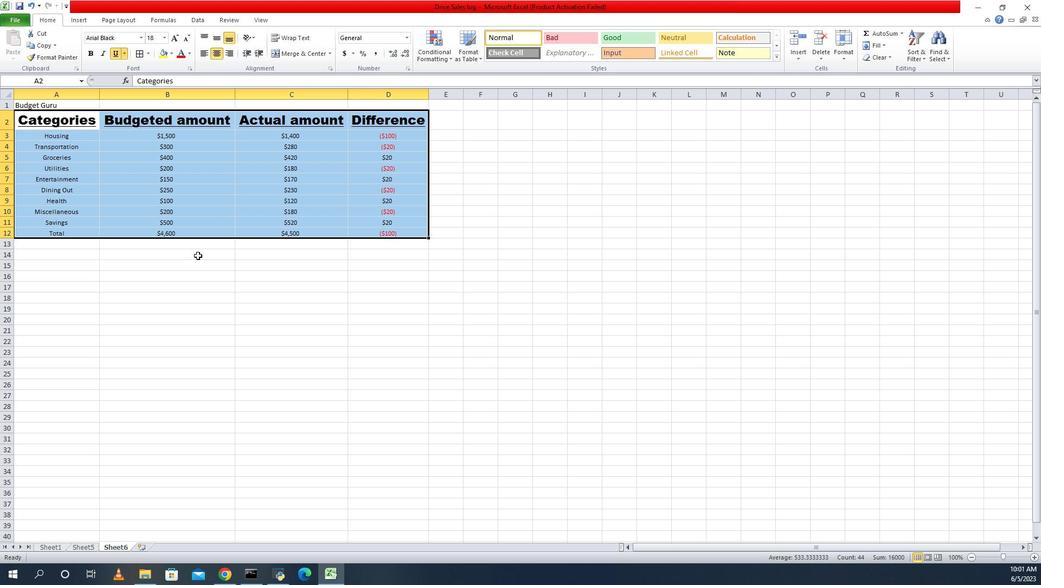 
Action: Mouse moved to (173, 272)
Screenshot: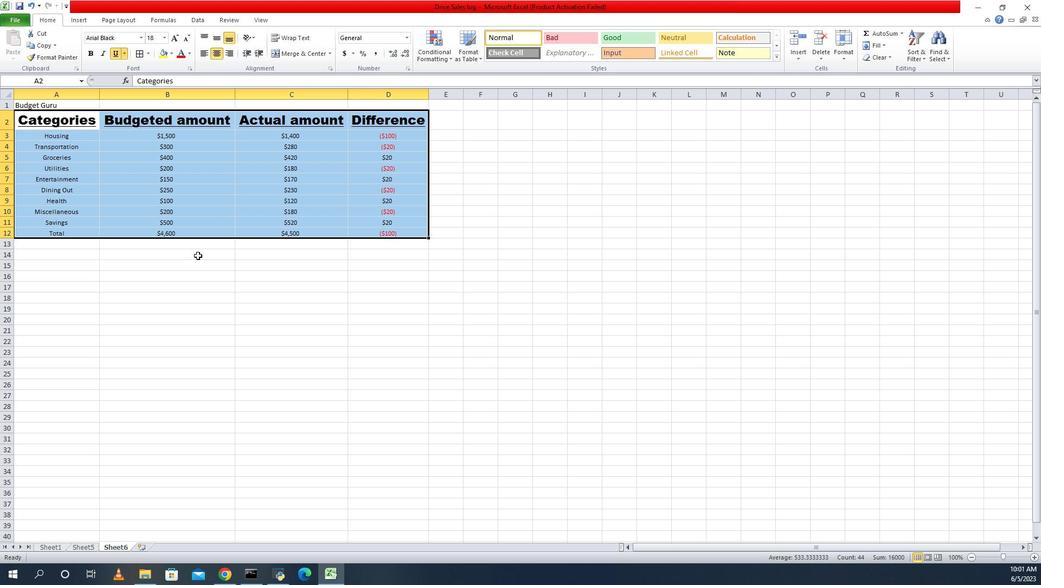 
